 Task: Add Bitchin' Sauce Cilantro Chili to the cart.
Action: Mouse moved to (705, 235)
Screenshot: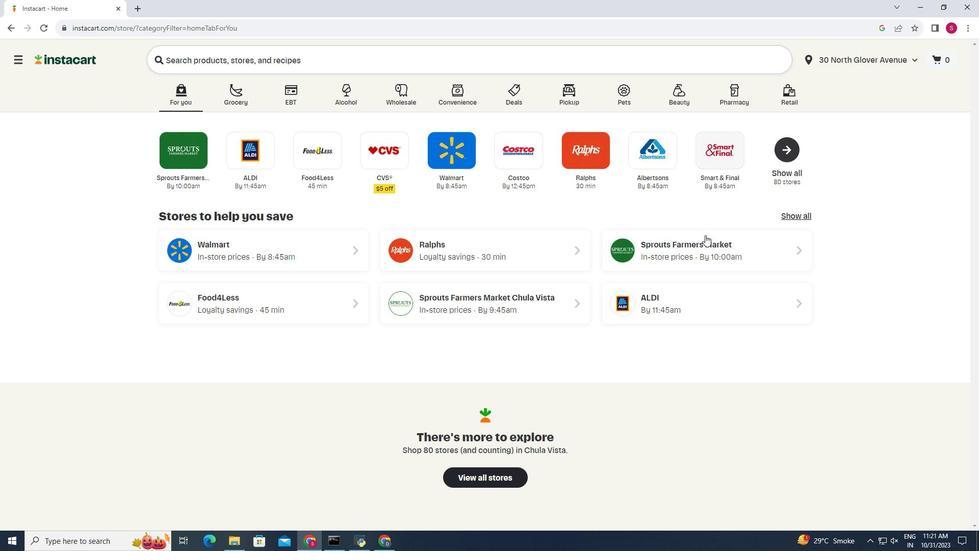 
Action: Mouse pressed left at (705, 235)
Screenshot: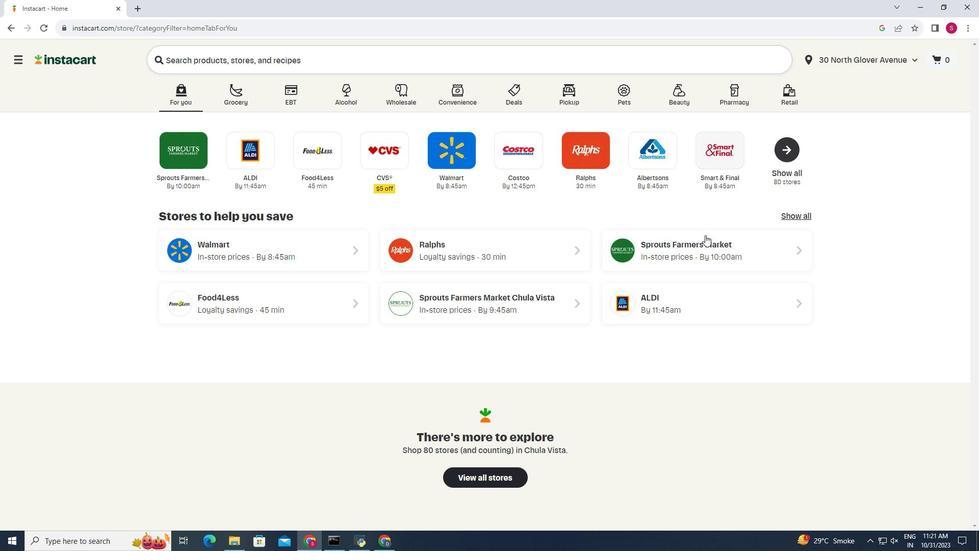 
Action: Mouse moved to (43, 452)
Screenshot: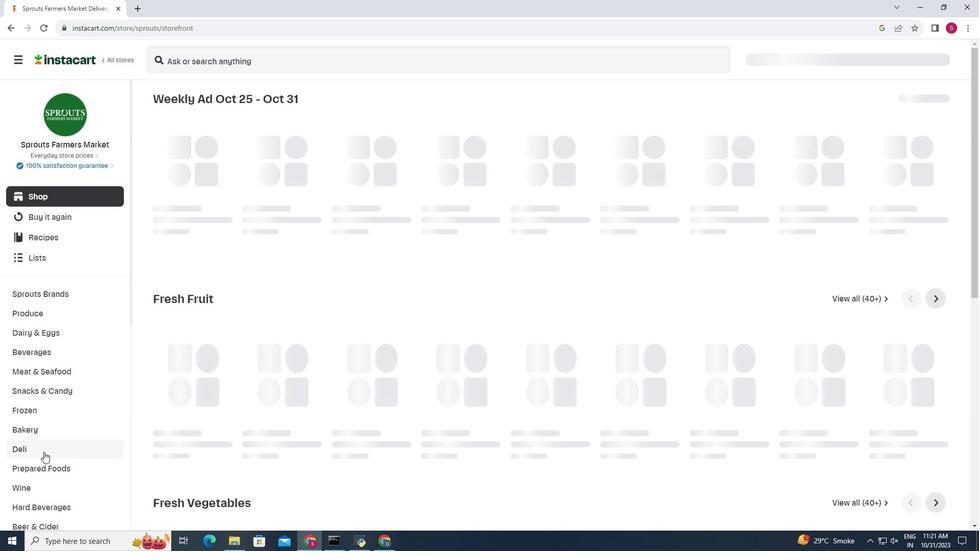 
Action: Mouse pressed left at (43, 452)
Screenshot: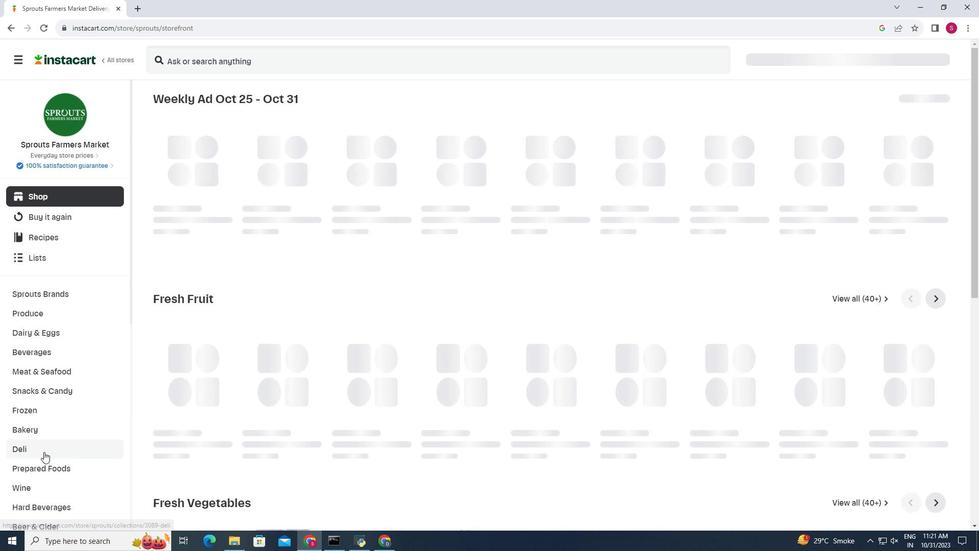 
Action: Mouse moved to (333, 120)
Screenshot: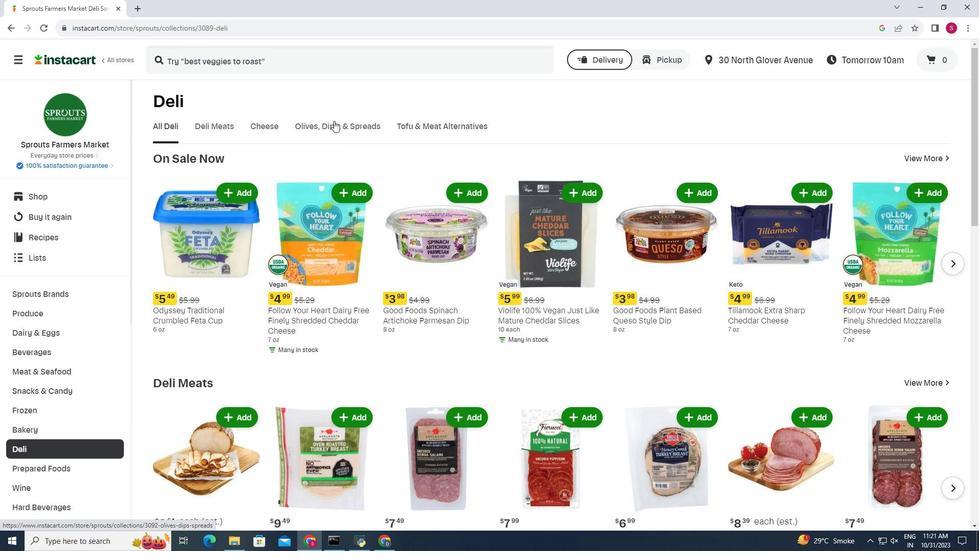 
Action: Mouse pressed left at (333, 120)
Screenshot: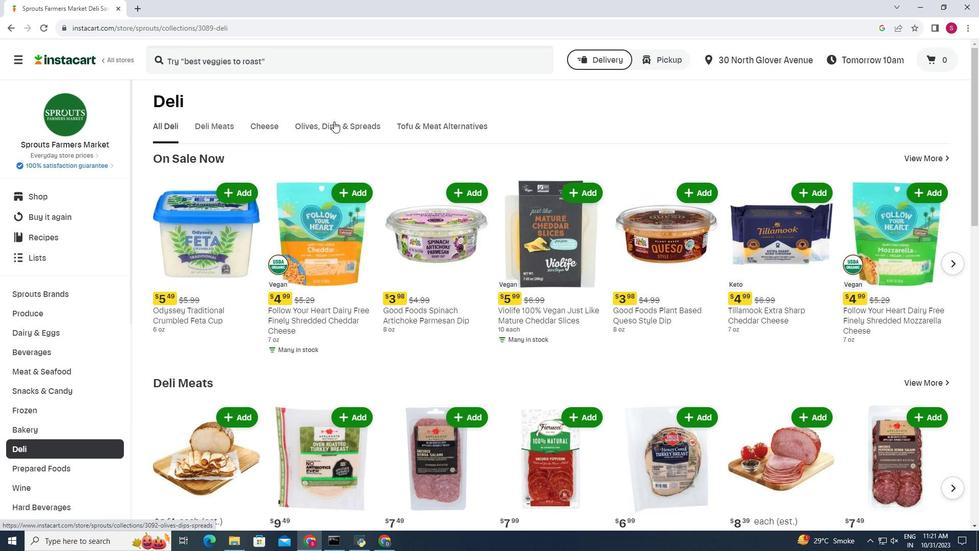
Action: Mouse moved to (547, 160)
Screenshot: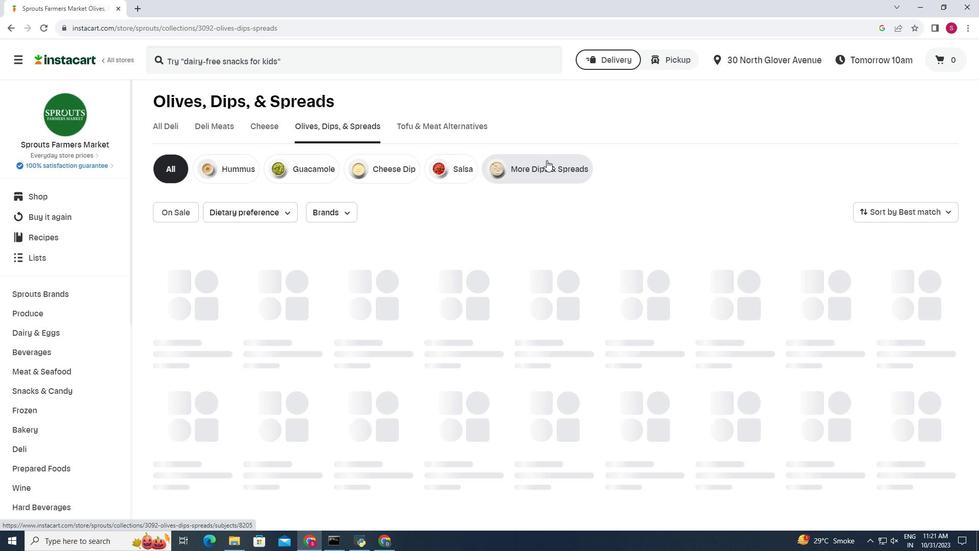 
Action: Mouse pressed left at (547, 160)
Screenshot: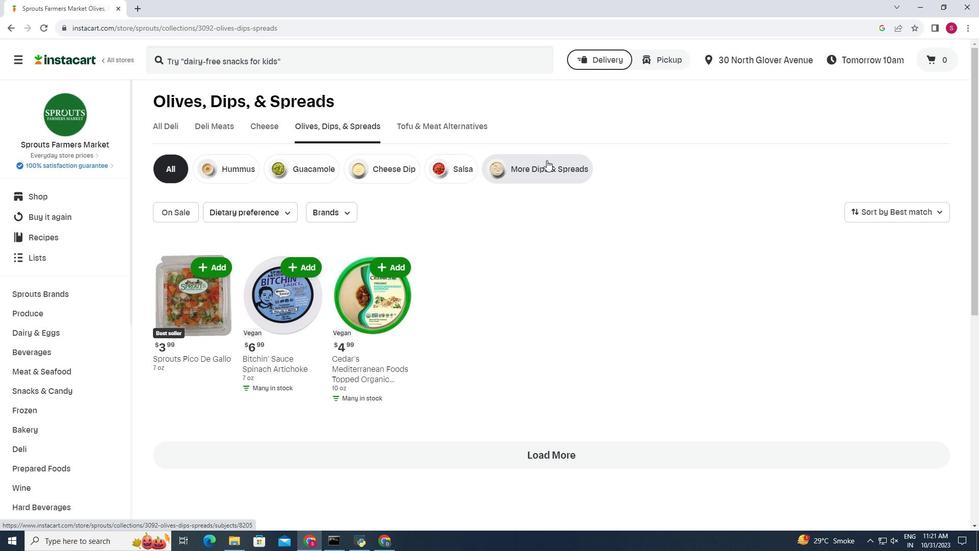 
Action: Mouse moved to (659, 201)
Screenshot: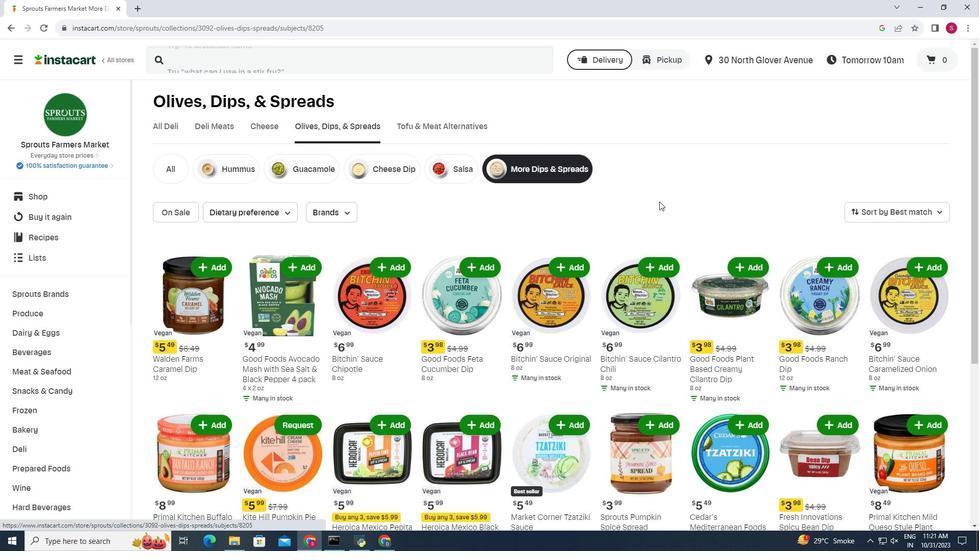 
Action: Mouse scrolled (659, 201) with delta (0, 0)
Screenshot: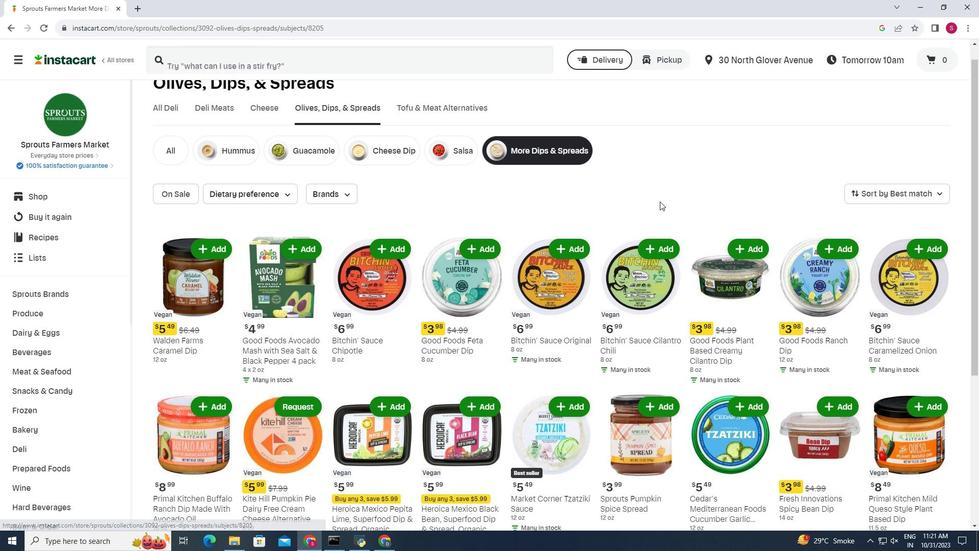 
Action: Mouse moved to (641, 213)
Screenshot: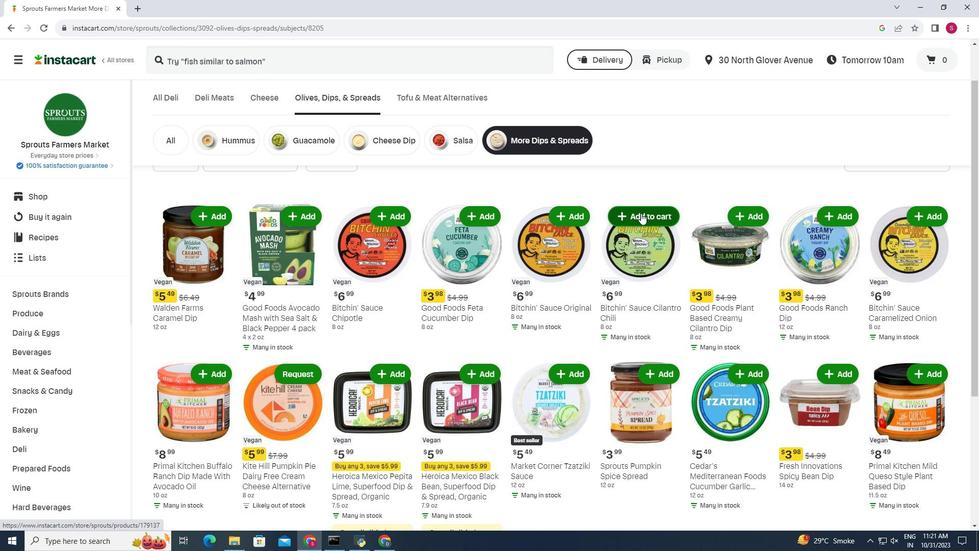 
Action: Mouse pressed left at (641, 213)
Screenshot: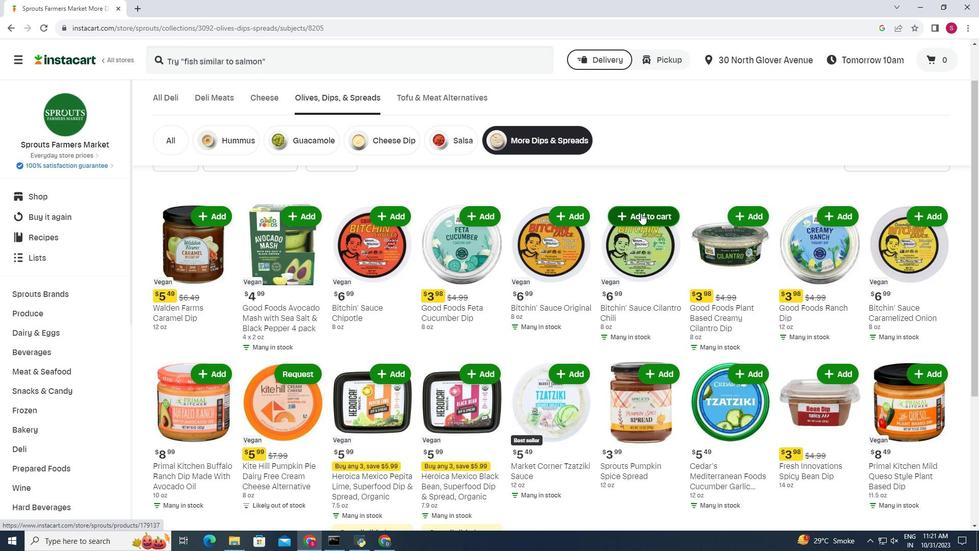 
Action: Mouse moved to (673, 174)
Screenshot: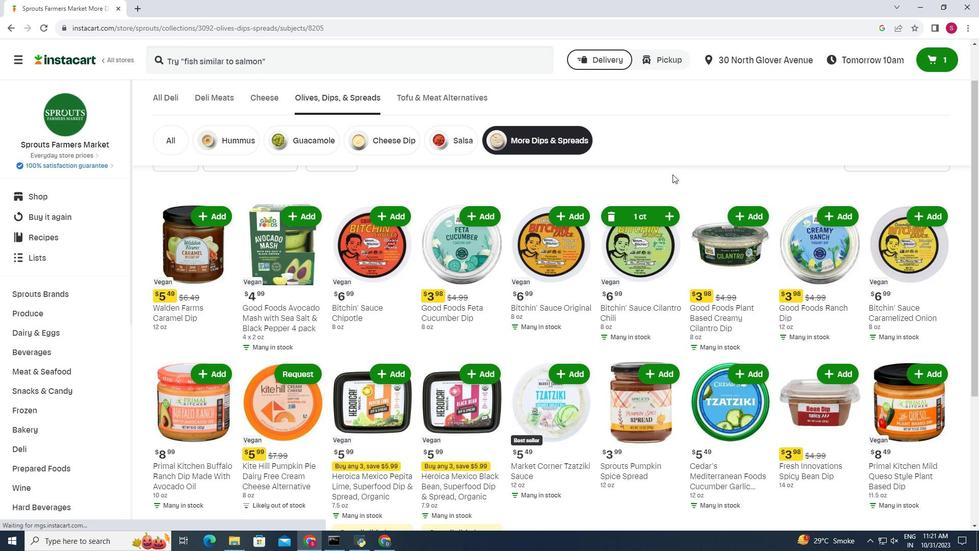 
